 Task: Move the task Improve loading speed of the app to the section Done in the project TricklePlan and filter the tasks in the project by Incomplete tasks.
Action: Mouse moved to (47, 297)
Screenshot: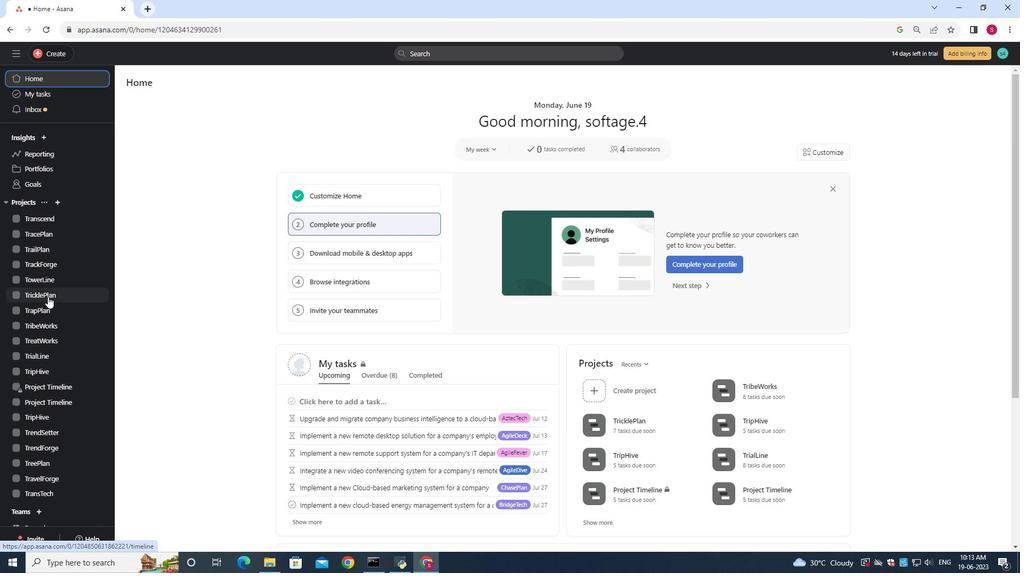 
Action: Mouse pressed left at (47, 297)
Screenshot: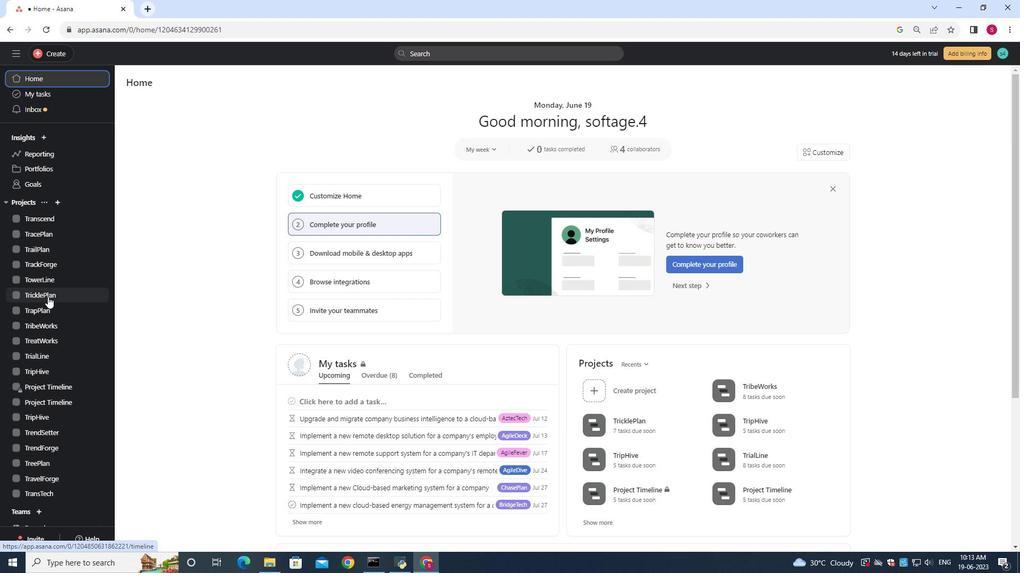 
Action: Mouse moved to (428, 198)
Screenshot: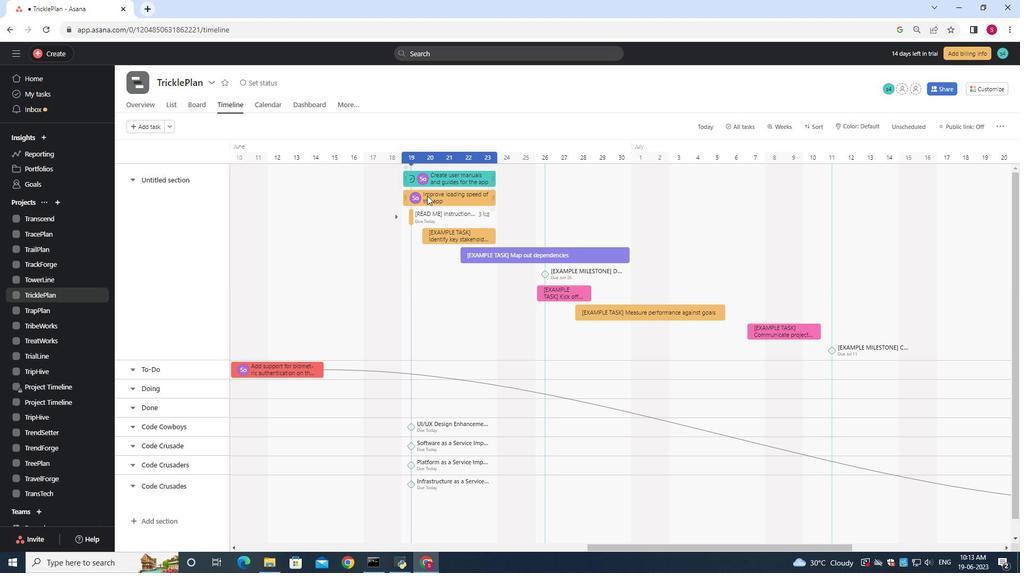
Action: Mouse pressed left at (428, 198)
Screenshot: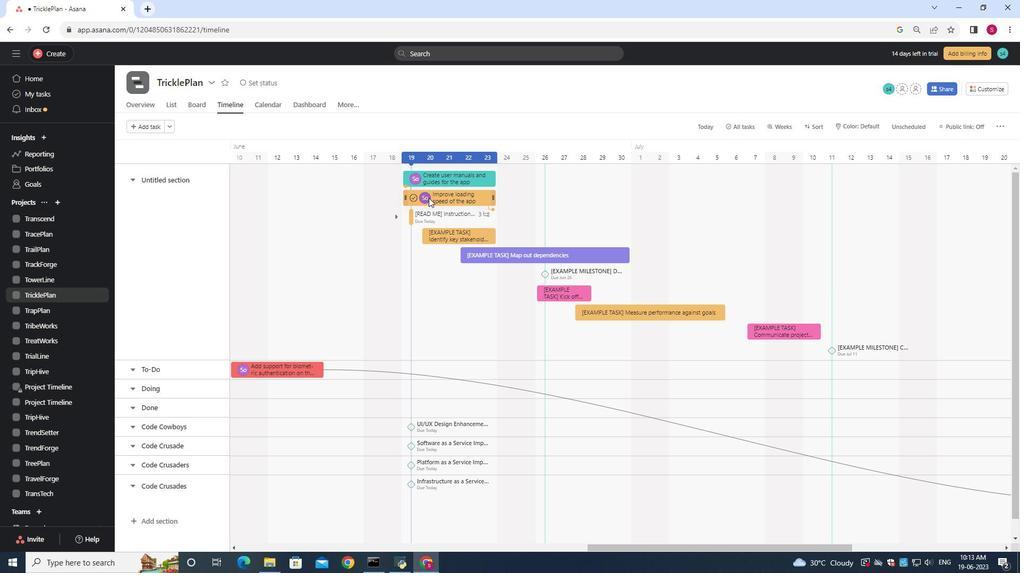 
Action: Mouse moved to (174, 106)
Screenshot: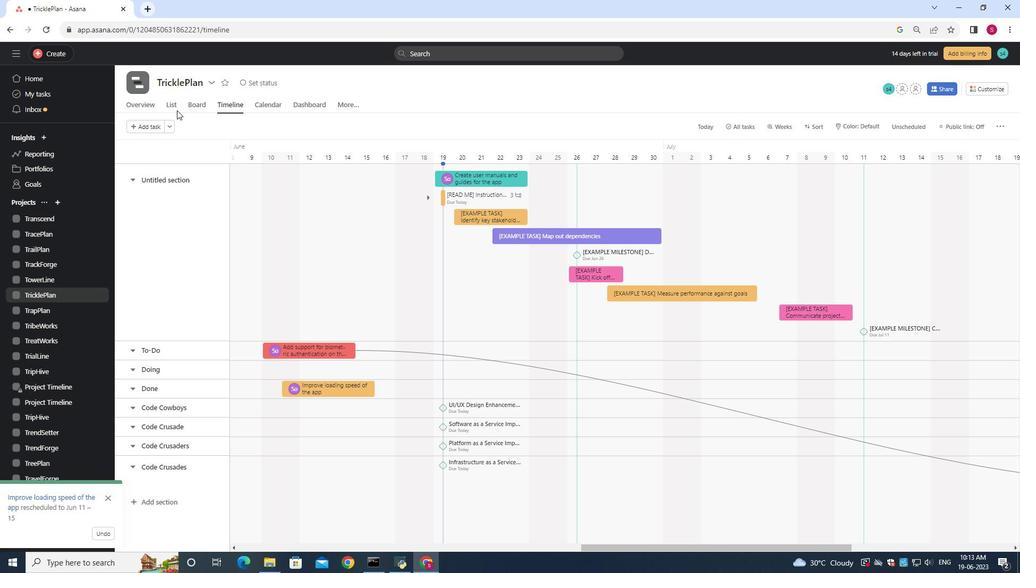 
Action: Mouse pressed left at (174, 106)
Screenshot: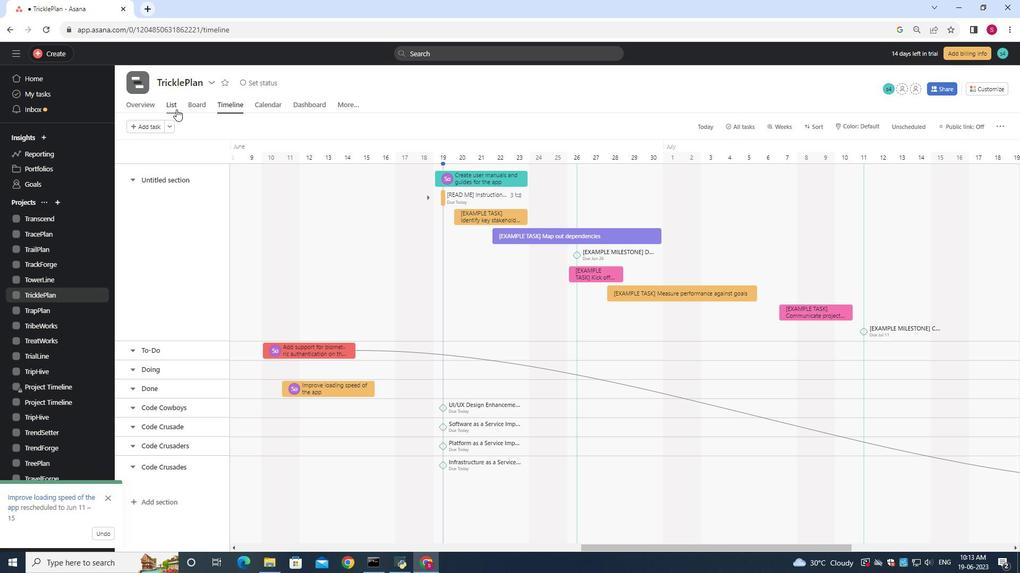 
Action: Mouse moved to (201, 125)
Screenshot: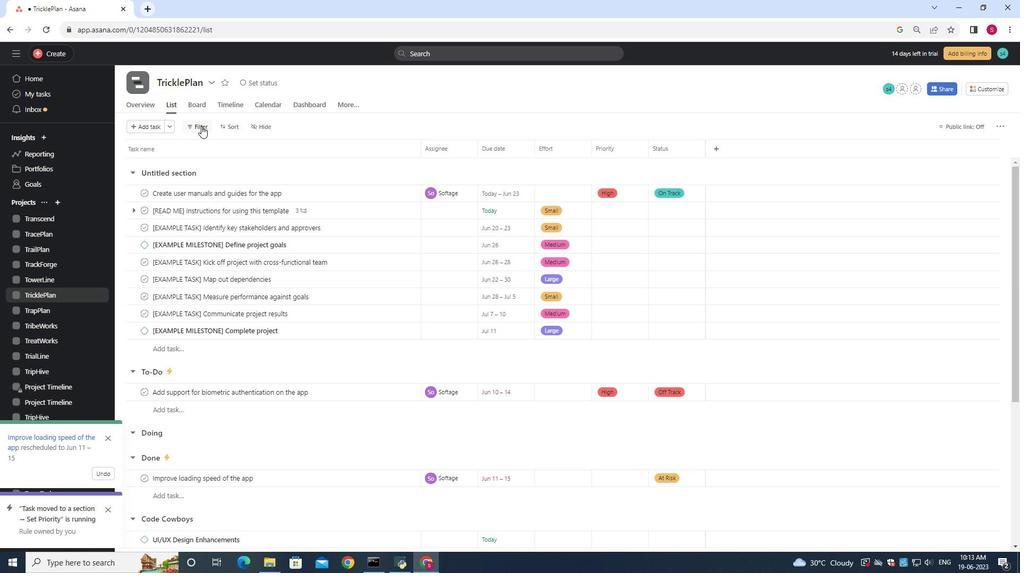 
Action: Mouse pressed left at (201, 125)
Screenshot: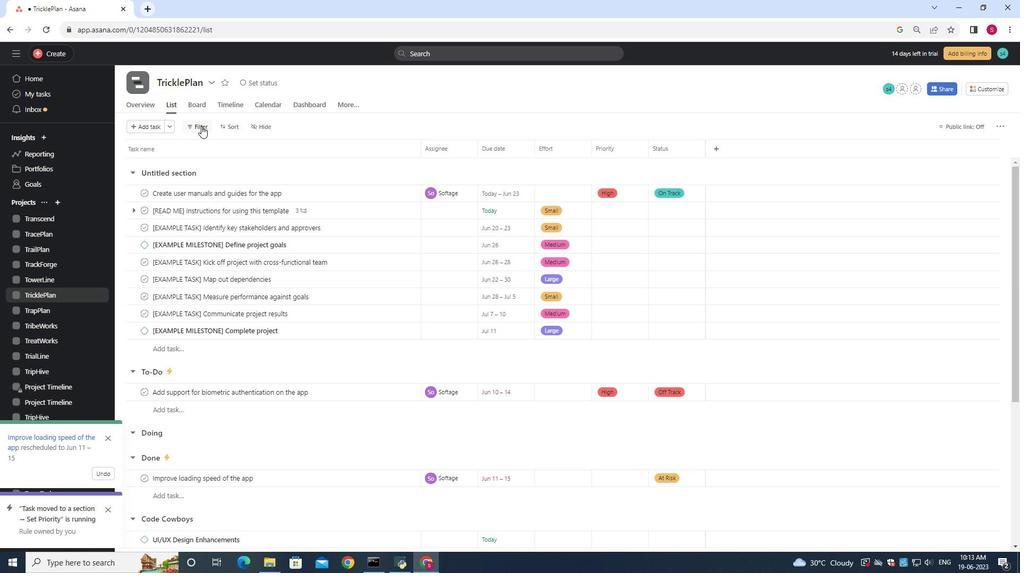 
Action: Mouse moved to (222, 163)
Screenshot: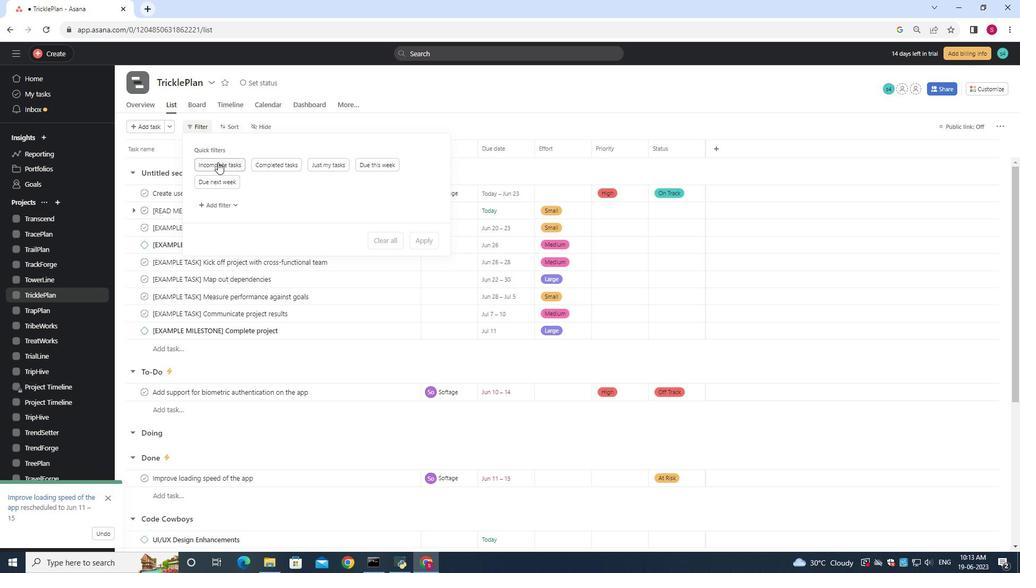 
Action: Mouse pressed left at (222, 163)
Screenshot: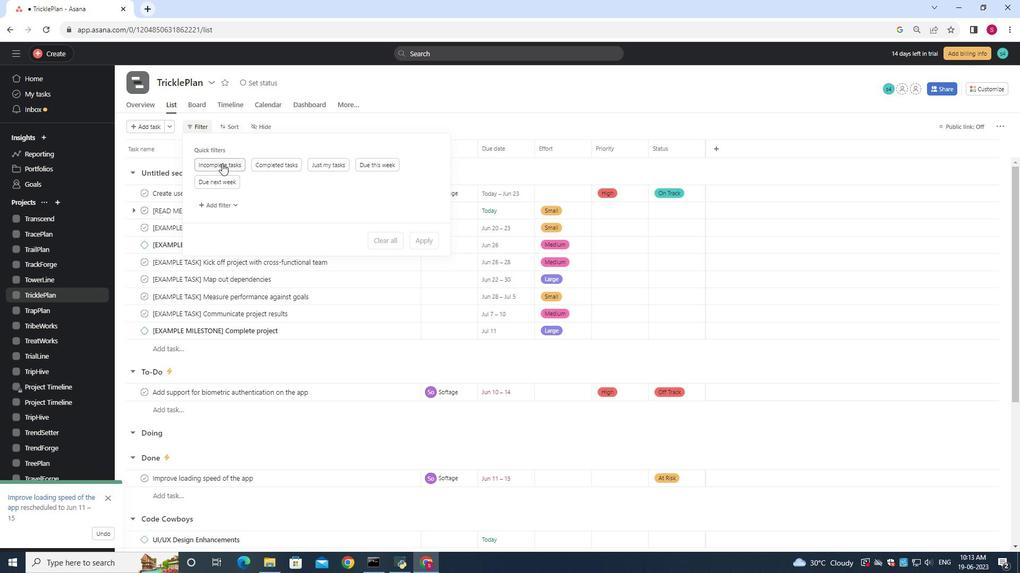 
Action: Mouse moved to (229, 162)
Screenshot: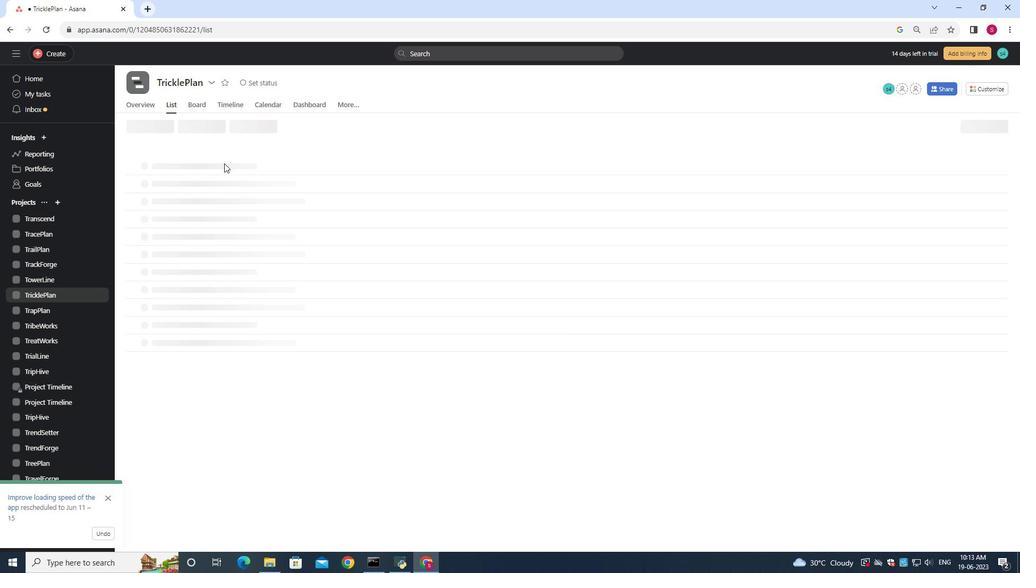 
